 Task: Set the Video standard for DirectShow input to Default.
Action: Mouse moved to (114, 12)
Screenshot: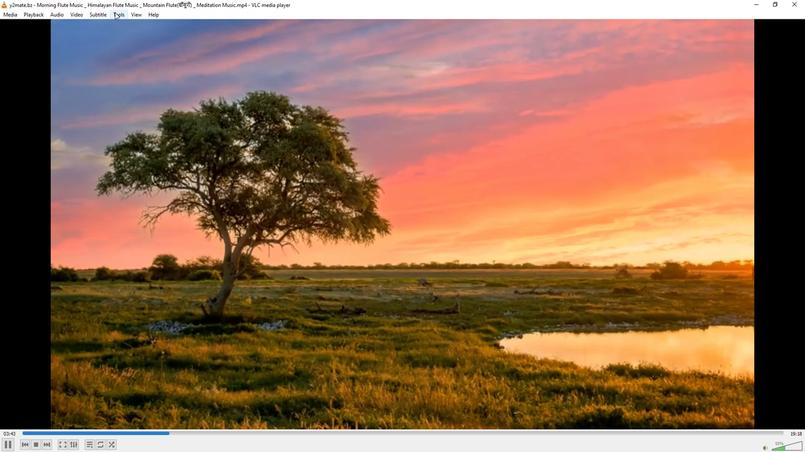 
Action: Mouse pressed left at (114, 12)
Screenshot: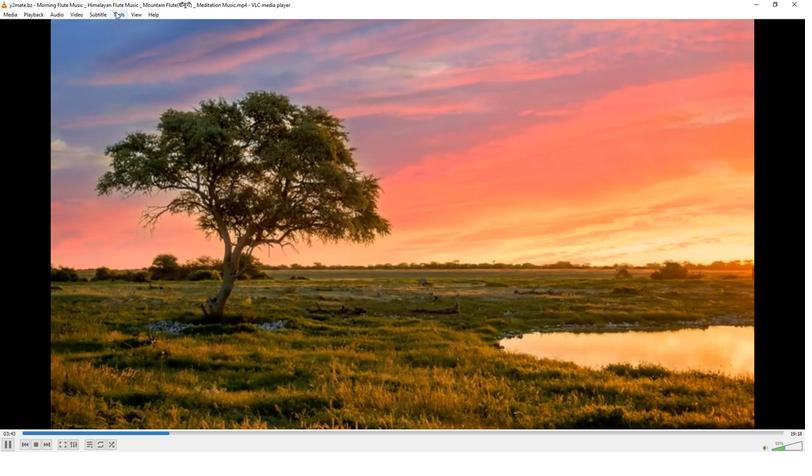 
Action: Mouse moved to (128, 108)
Screenshot: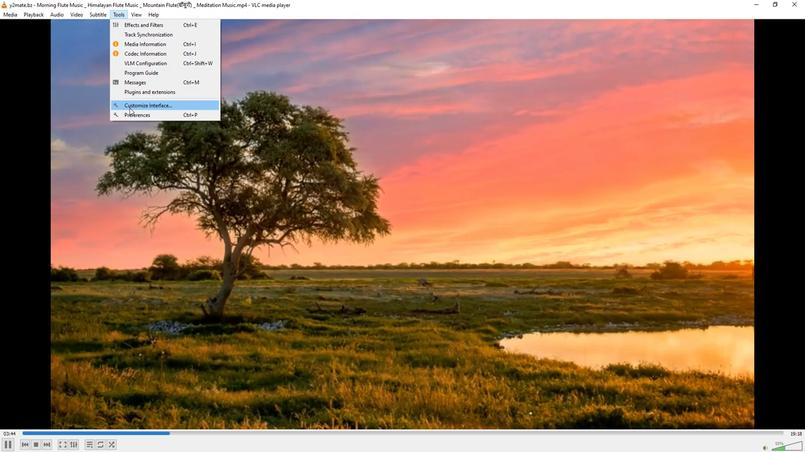 
Action: Mouse pressed left at (128, 108)
Screenshot: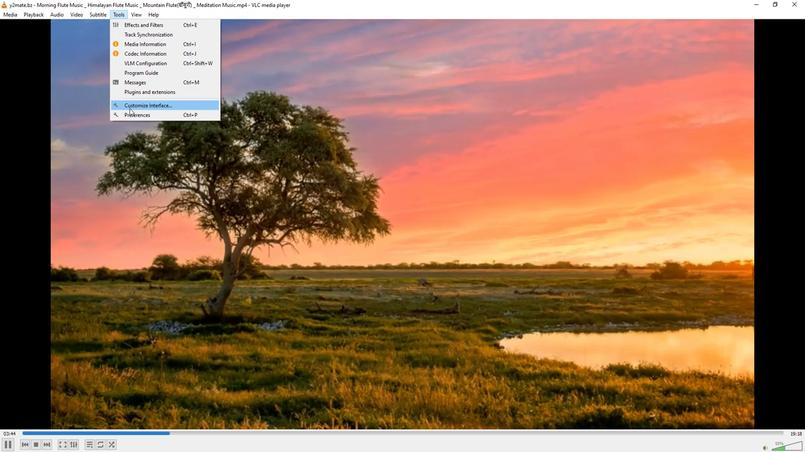 
Action: Mouse moved to (262, 370)
Screenshot: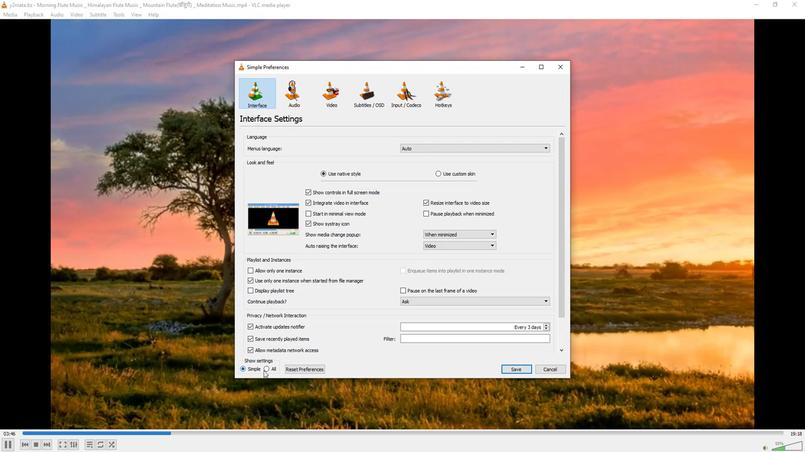
Action: Mouse pressed left at (262, 370)
Screenshot: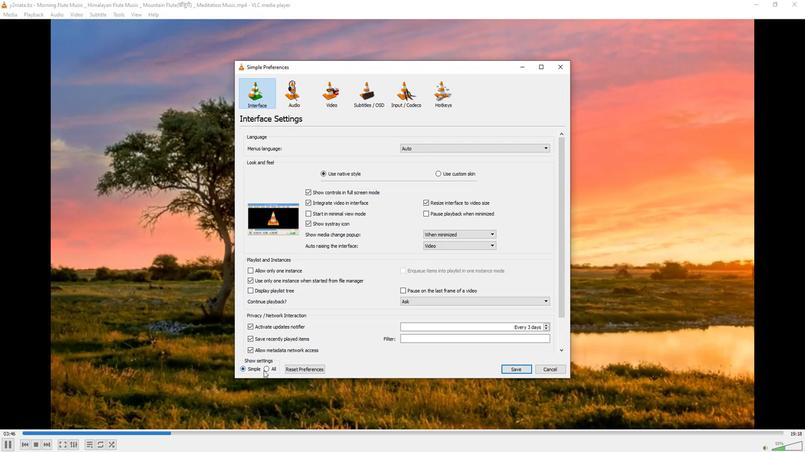 
Action: Mouse moved to (252, 223)
Screenshot: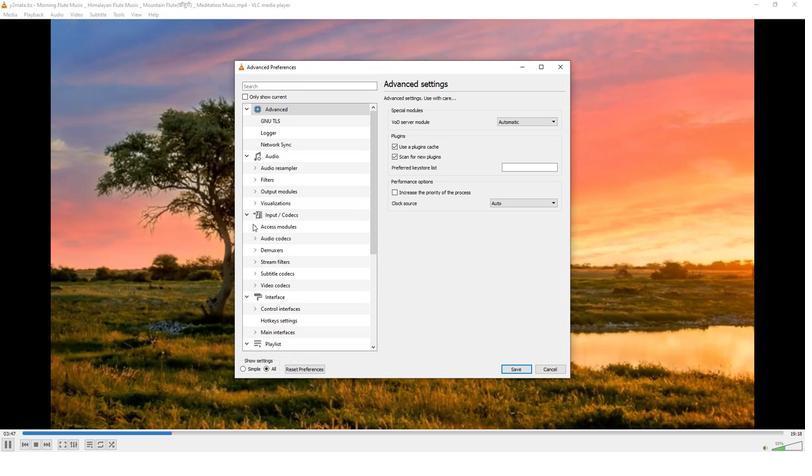 
Action: Mouse pressed left at (252, 223)
Screenshot: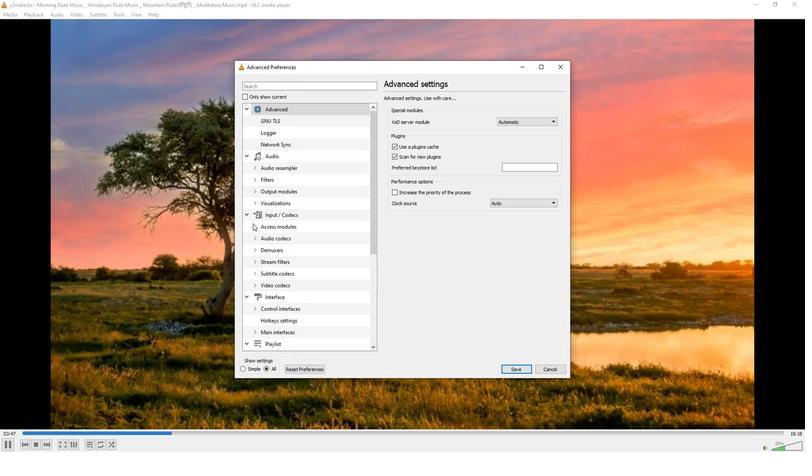 
Action: Mouse moved to (283, 286)
Screenshot: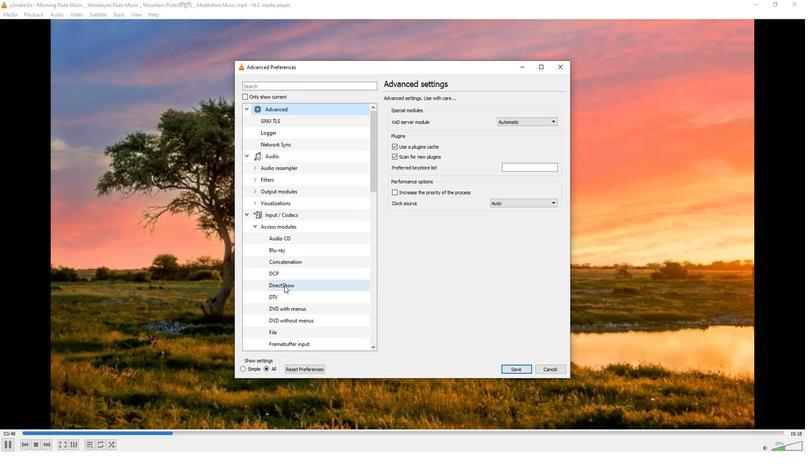 
Action: Mouse pressed left at (283, 286)
Screenshot: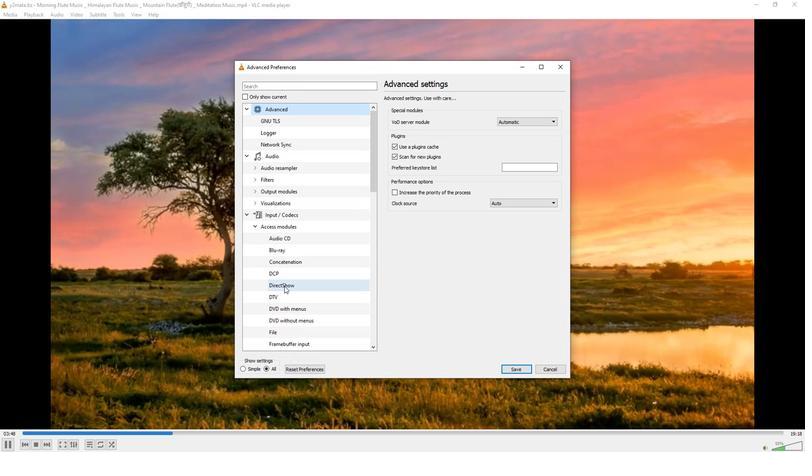 
Action: Mouse moved to (552, 234)
Screenshot: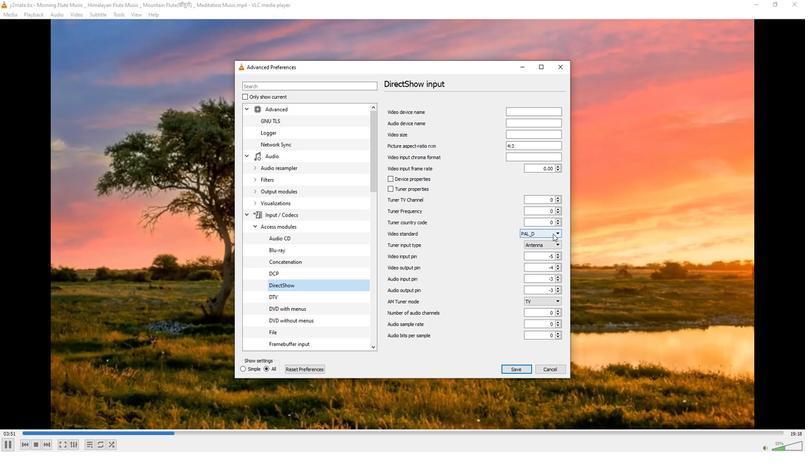 
Action: Mouse pressed left at (552, 234)
Screenshot: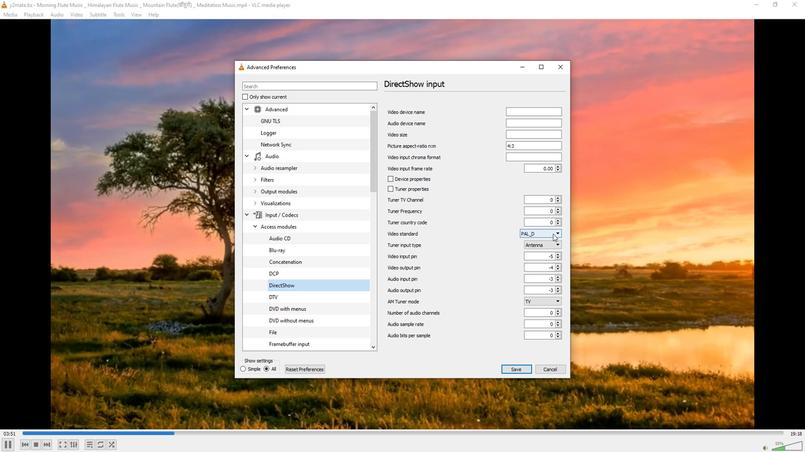 
Action: Mouse moved to (542, 241)
Screenshot: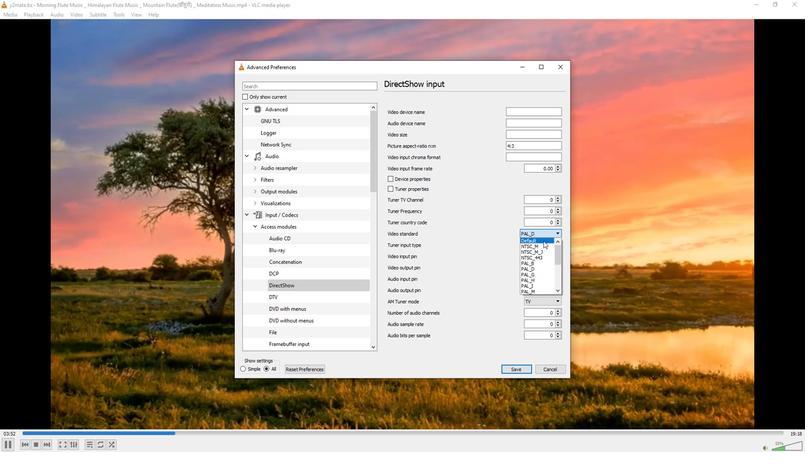 
Action: Mouse pressed left at (542, 241)
Screenshot: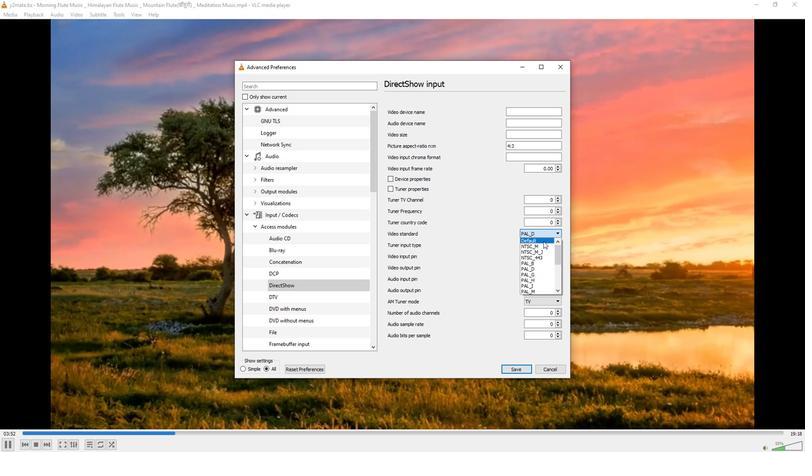 
Action: Mouse moved to (512, 240)
Screenshot: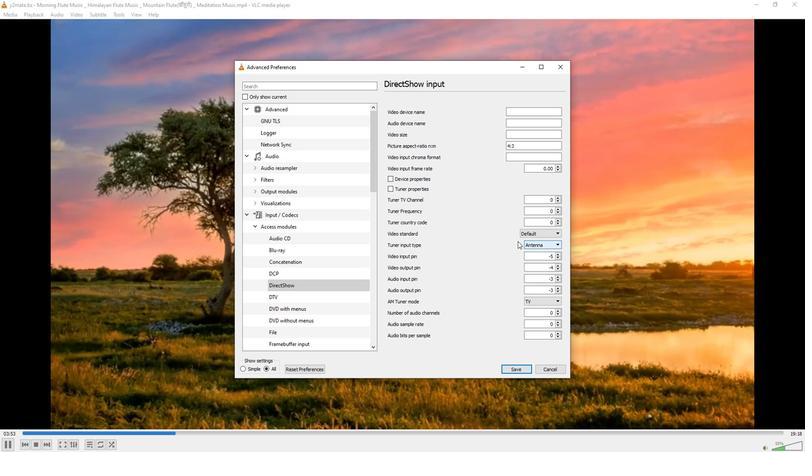 
